 Task: Look for products in the category "Cereal" from Bob's Red Mill only.
Action: Mouse moved to (696, 264)
Screenshot: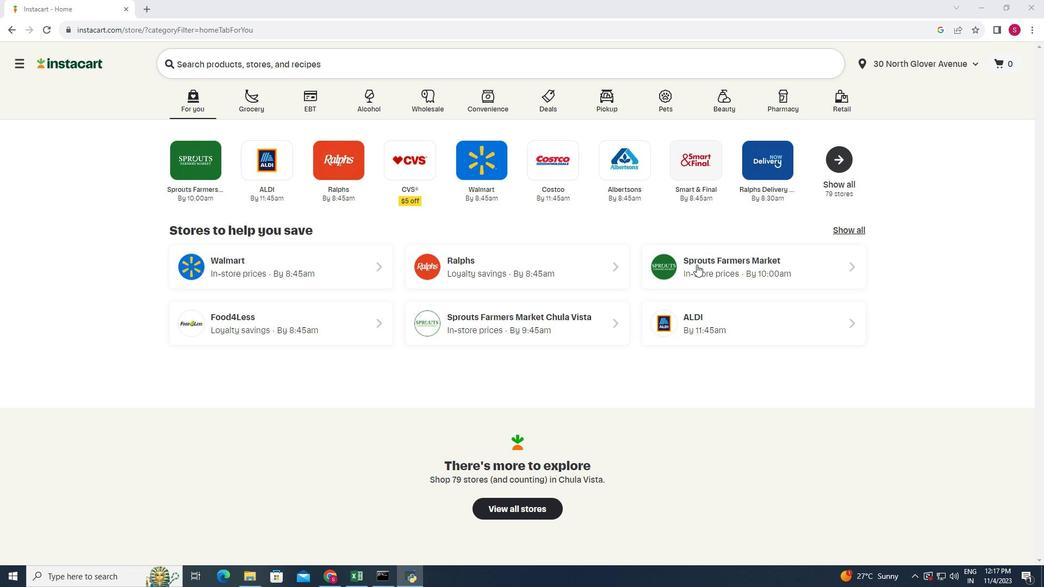 
Action: Mouse pressed left at (696, 264)
Screenshot: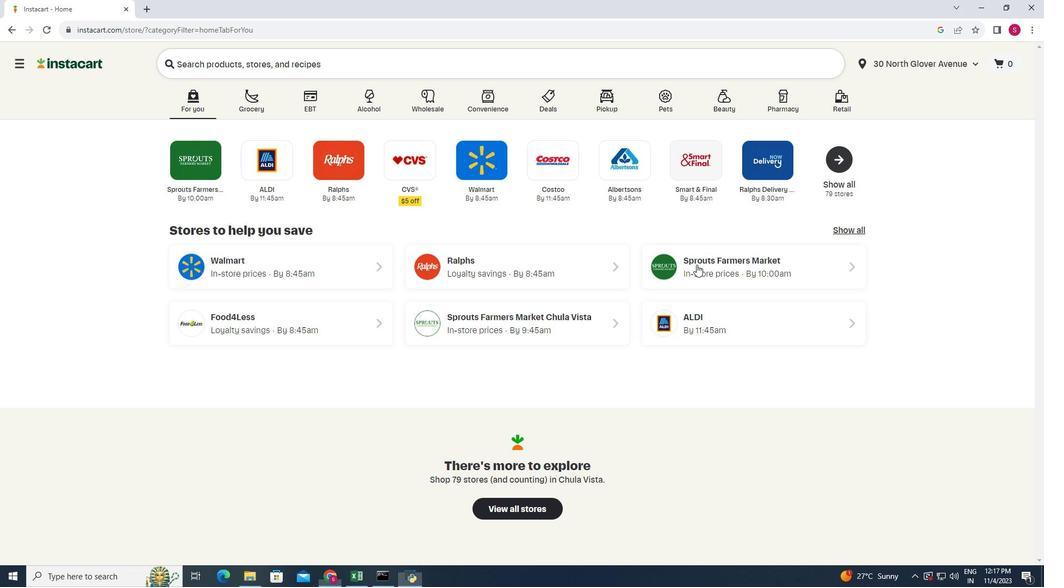 
Action: Mouse moved to (84, 347)
Screenshot: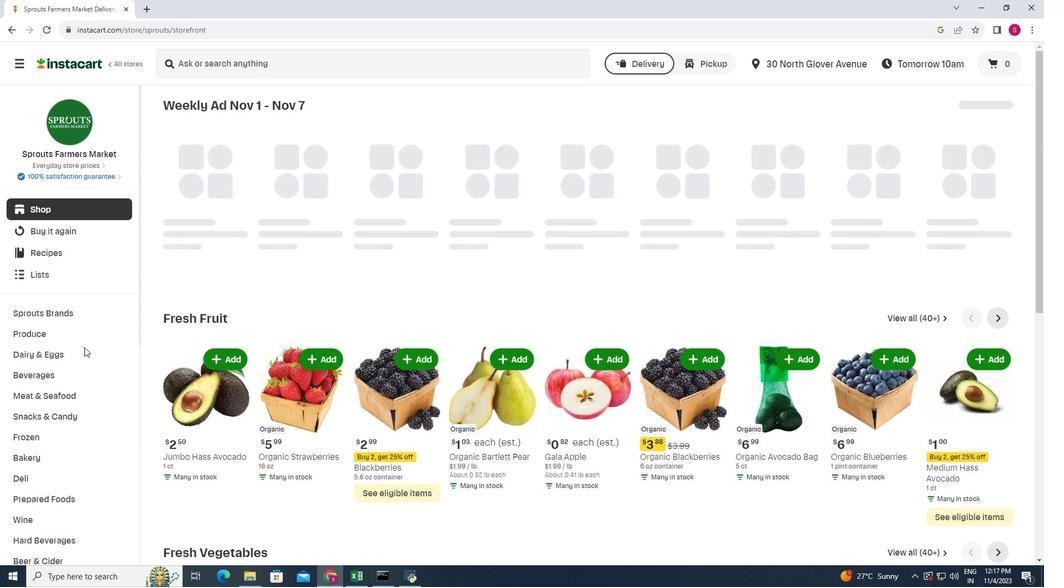 
Action: Mouse scrolled (84, 347) with delta (0, 0)
Screenshot: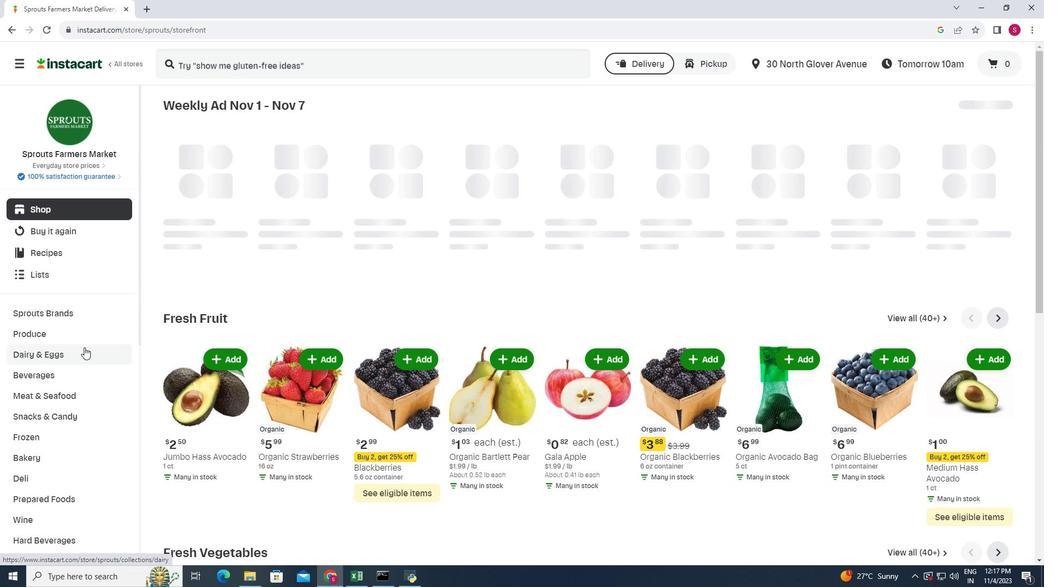 
Action: Mouse scrolled (84, 347) with delta (0, 0)
Screenshot: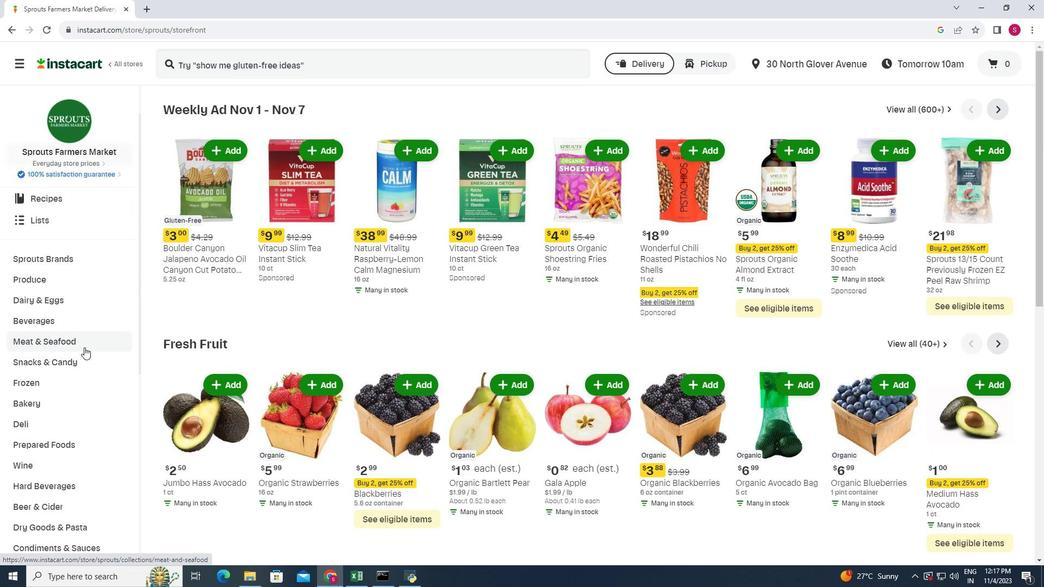 
Action: Mouse scrolled (84, 347) with delta (0, 0)
Screenshot: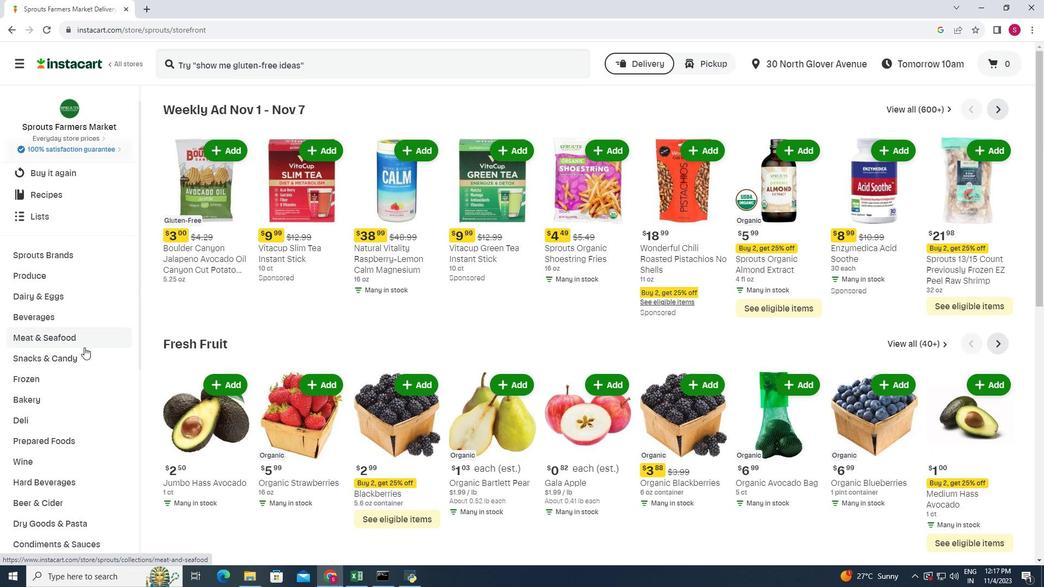 
Action: Mouse moved to (41, 531)
Screenshot: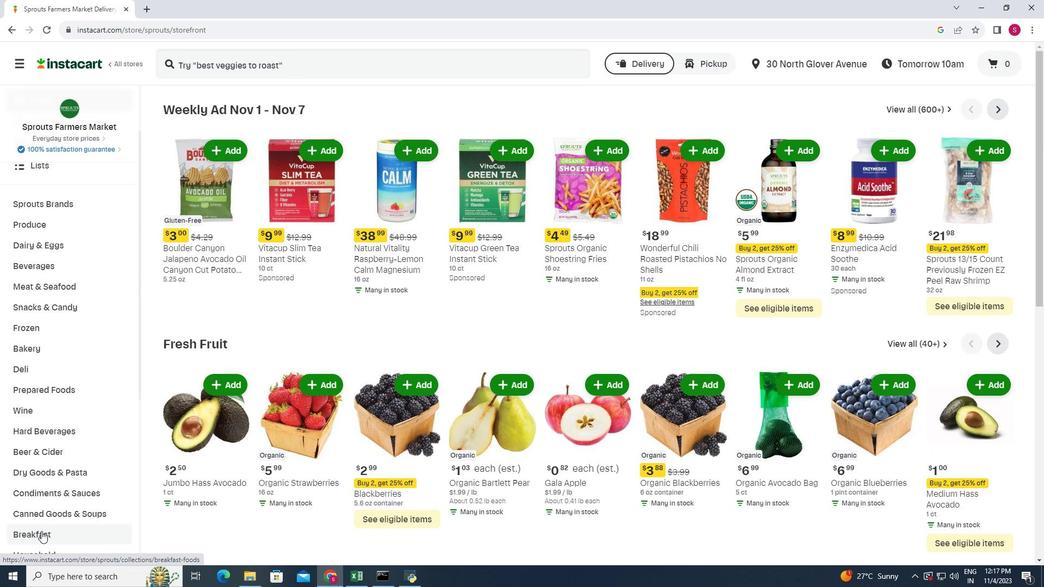 
Action: Mouse pressed left at (41, 531)
Screenshot: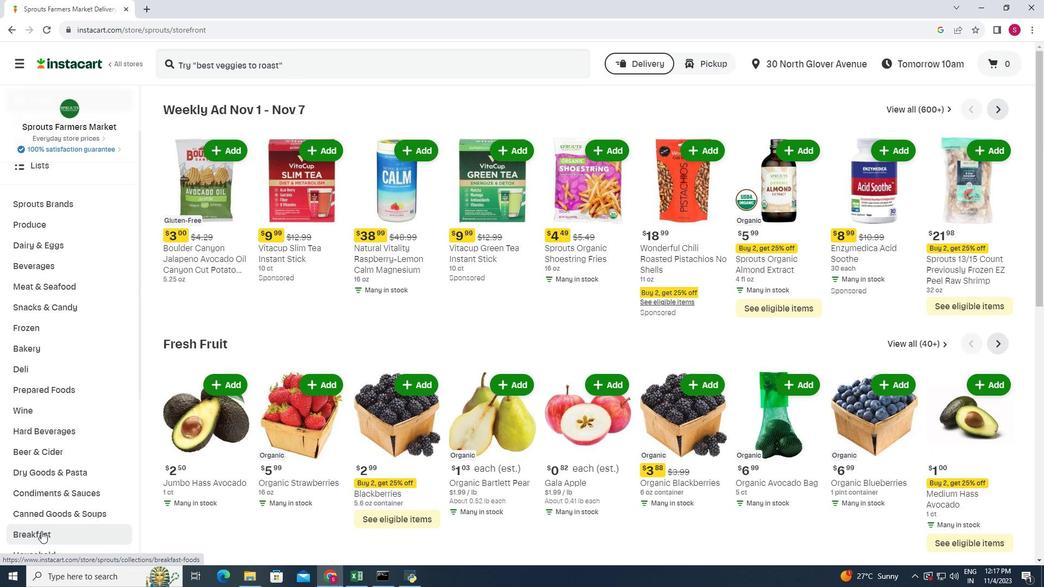 
Action: Mouse moved to (806, 140)
Screenshot: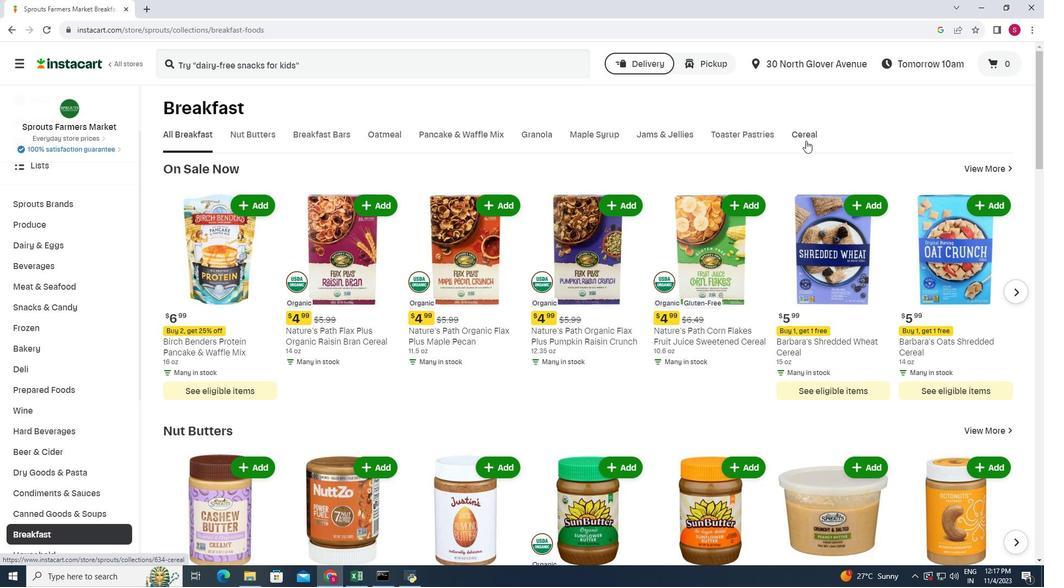 
Action: Mouse pressed left at (806, 140)
Screenshot: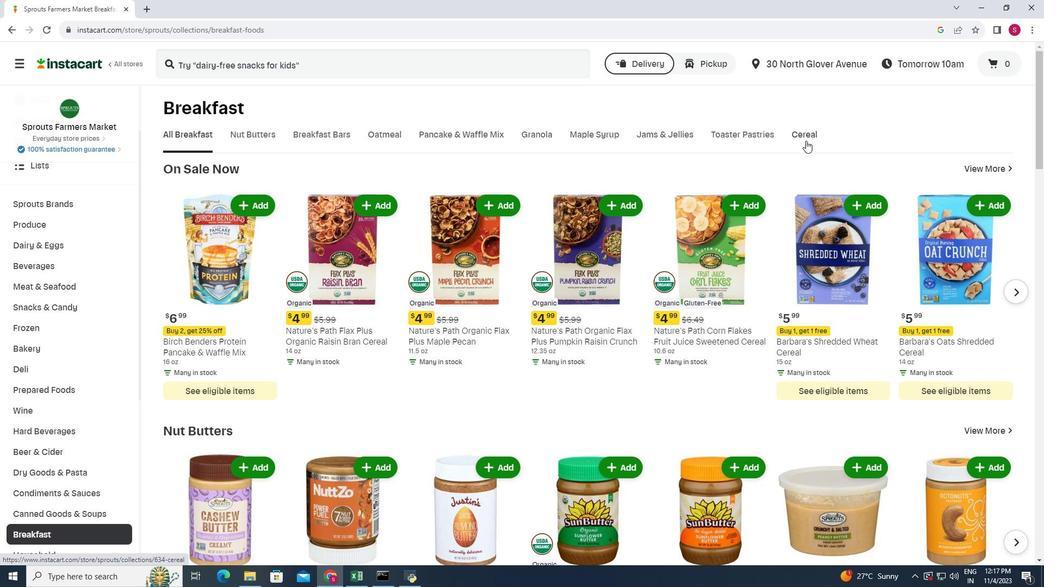 
Action: Mouse moved to (438, 166)
Screenshot: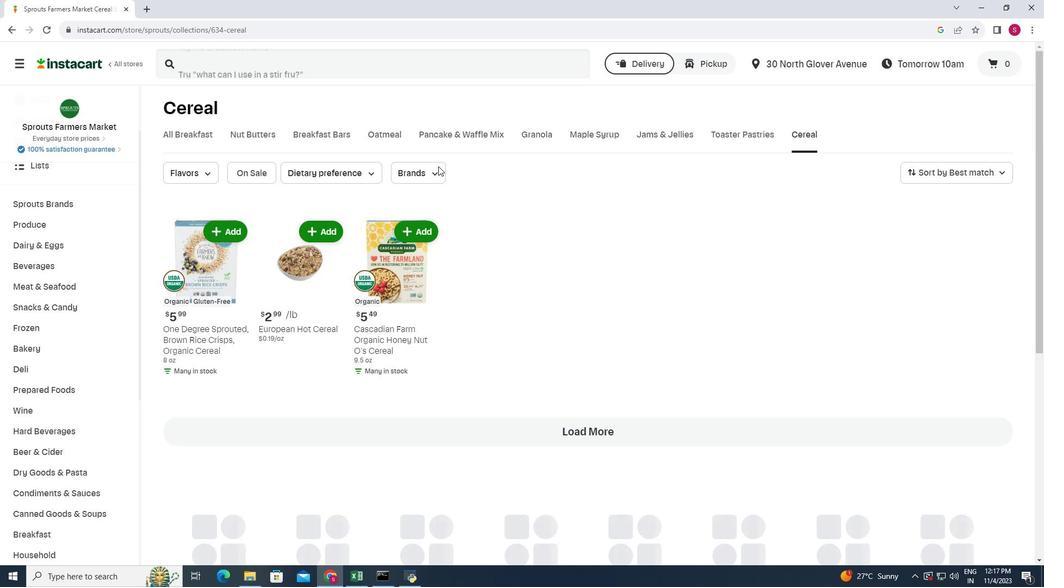 
Action: Mouse pressed left at (438, 166)
Screenshot: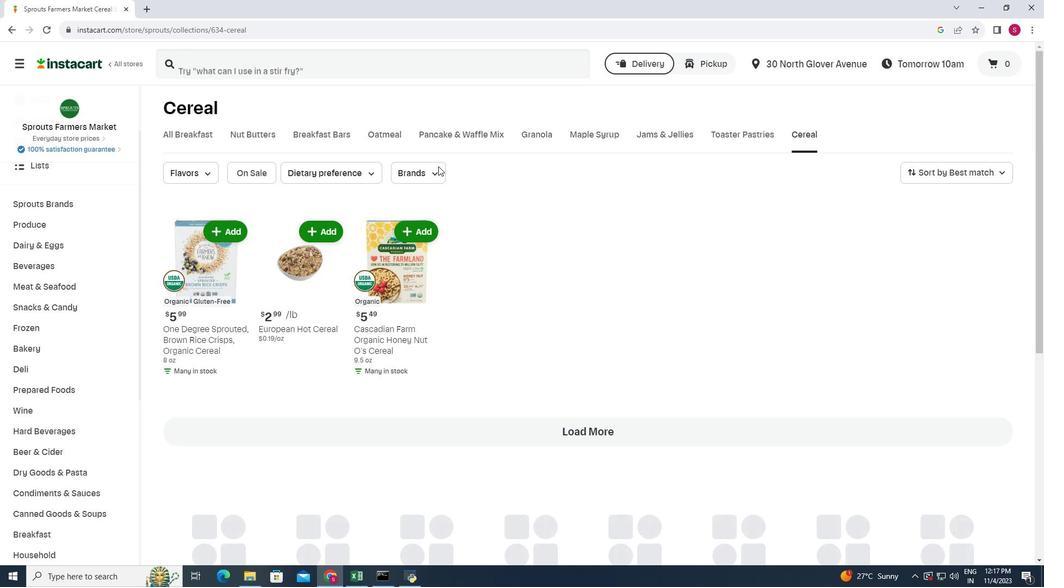 
Action: Mouse moved to (459, 219)
Screenshot: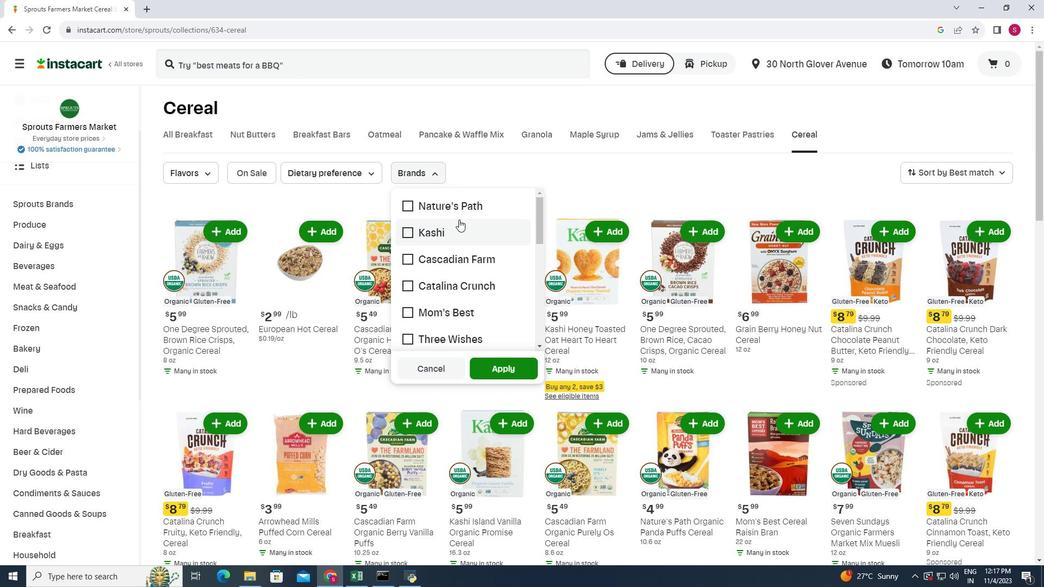 
Action: Mouse scrolled (459, 219) with delta (0, 0)
Screenshot: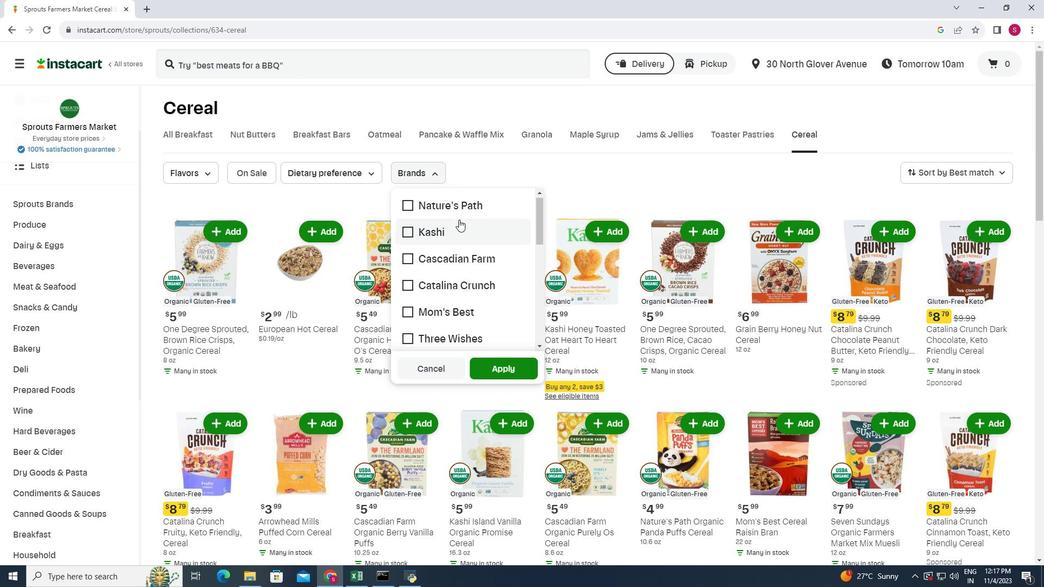 
Action: Mouse scrolled (459, 219) with delta (0, 0)
Screenshot: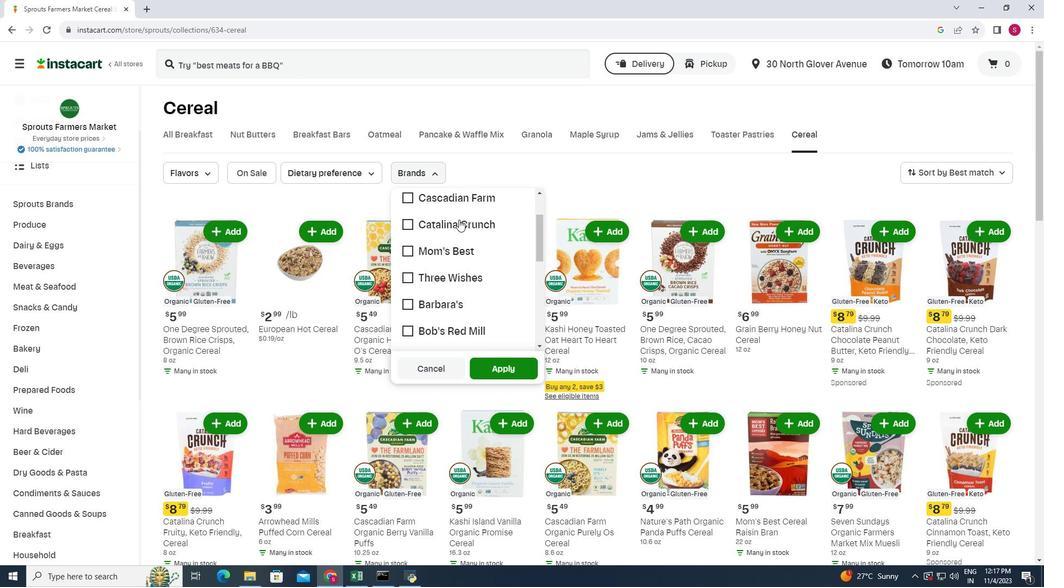 
Action: Mouse moved to (463, 288)
Screenshot: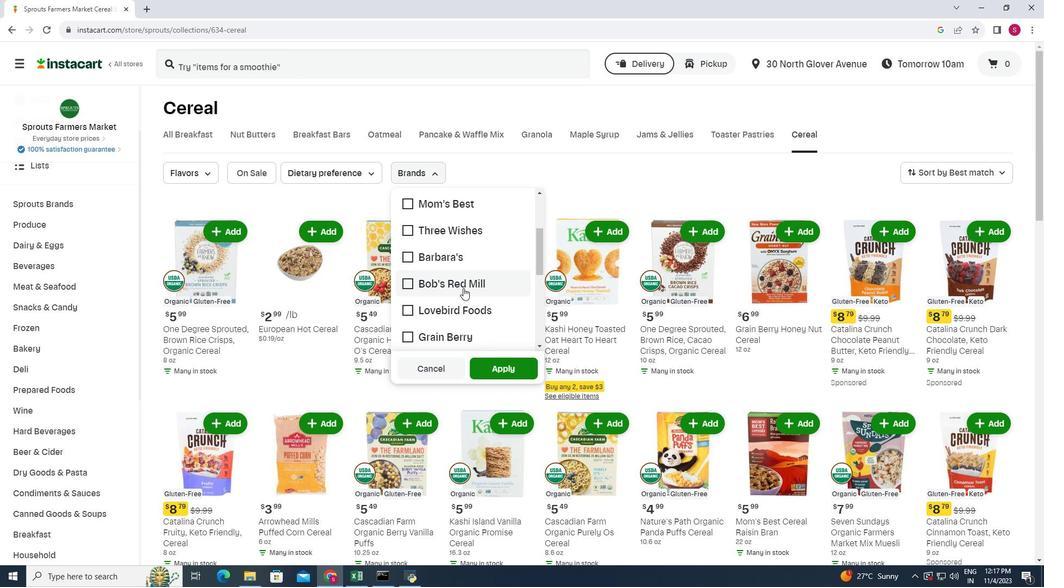 
Action: Mouse pressed left at (463, 288)
Screenshot: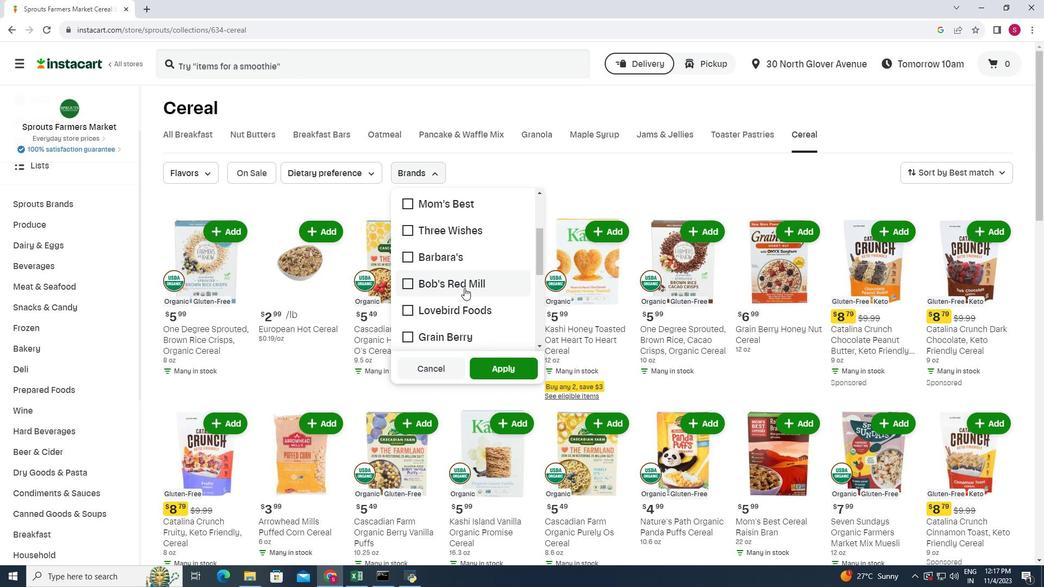 
Action: Mouse moved to (491, 372)
Screenshot: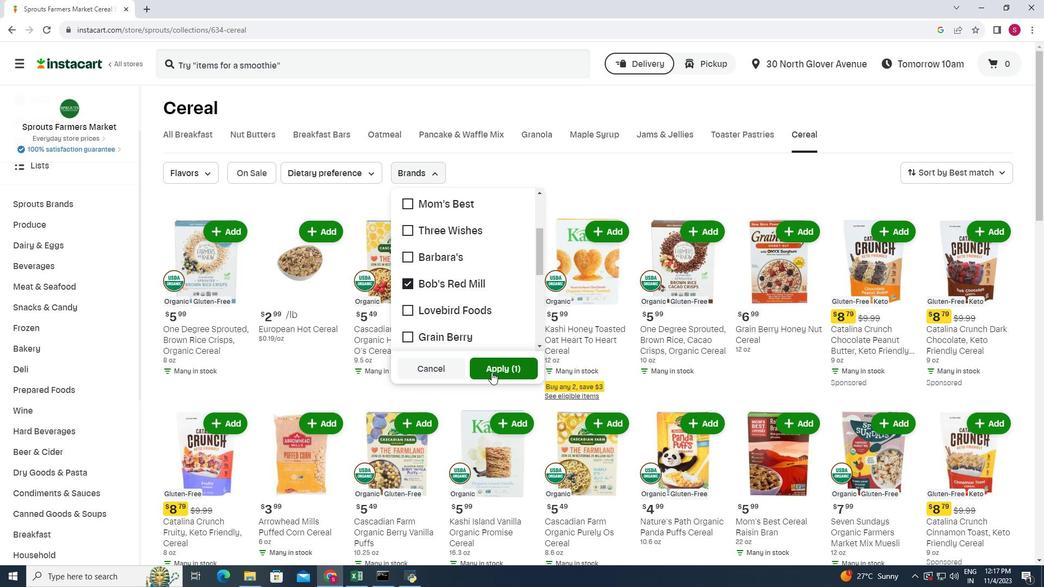 
Action: Mouse pressed left at (491, 372)
Screenshot: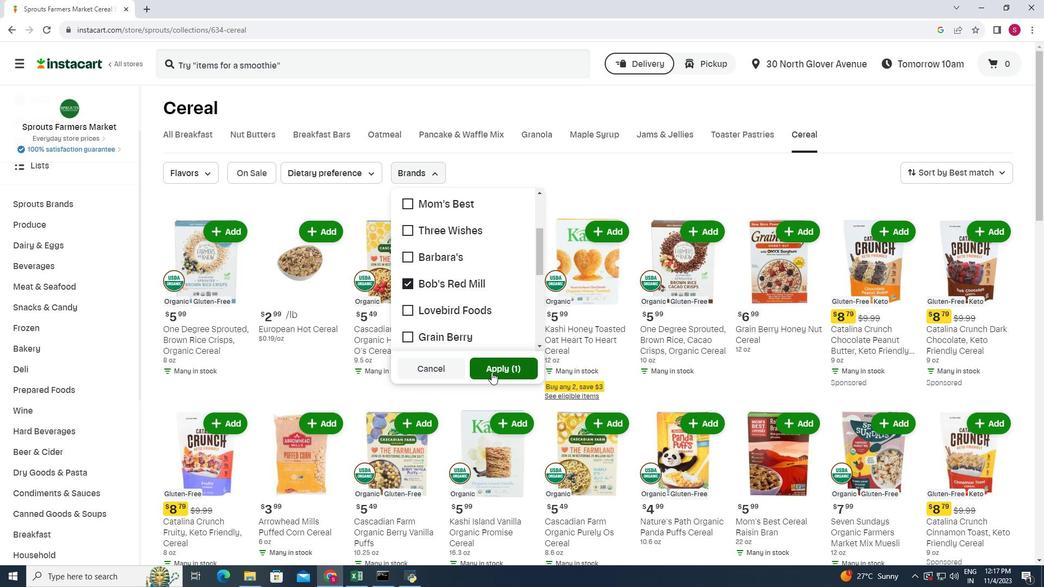 
Action: Mouse moved to (565, 372)
Screenshot: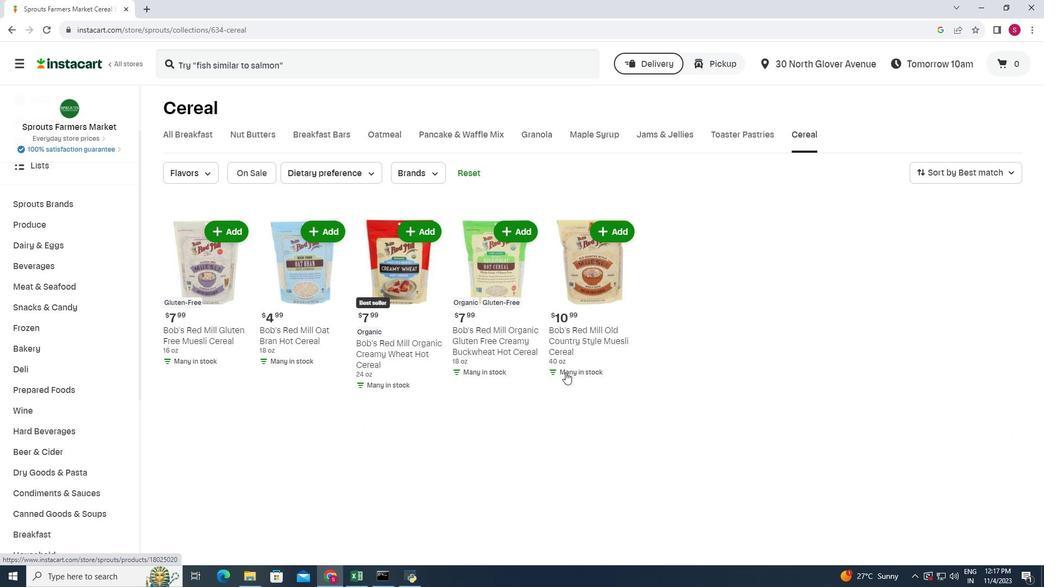 
